 Task: Create a due date automation trigger when advanced on, 2 working days before a card is due add fields with custom field "Resume" set to a date in this month is due at 11:00 AM.
Action: Mouse moved to (962, 78)
Screenshot: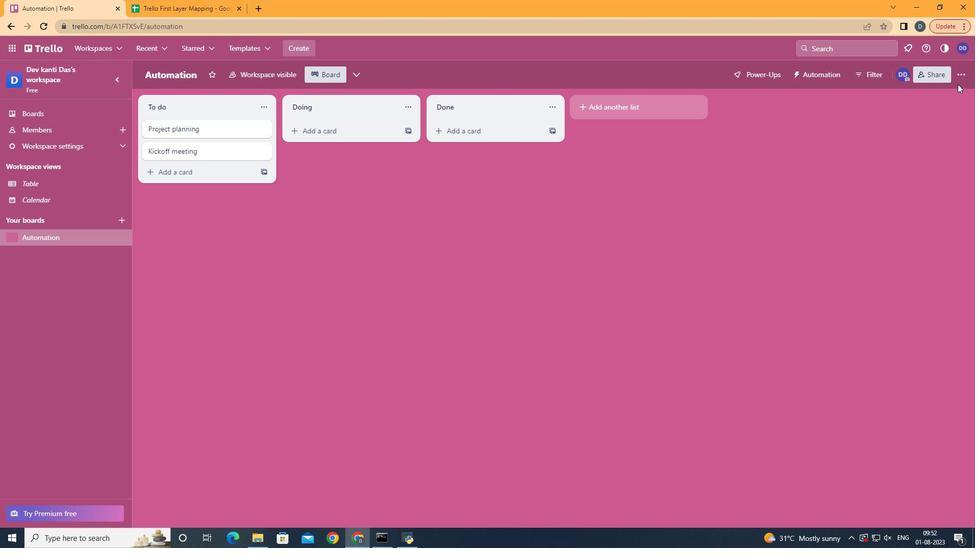 
Action: Mouse pressed left at (962, 78)
Screenshot: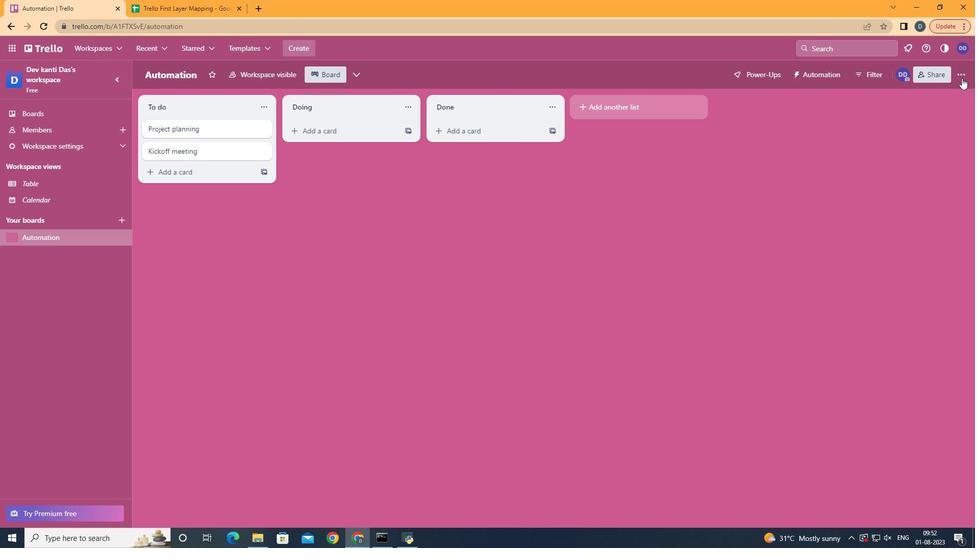 
Action: Mouse moved to (902, 212)
Screenshot: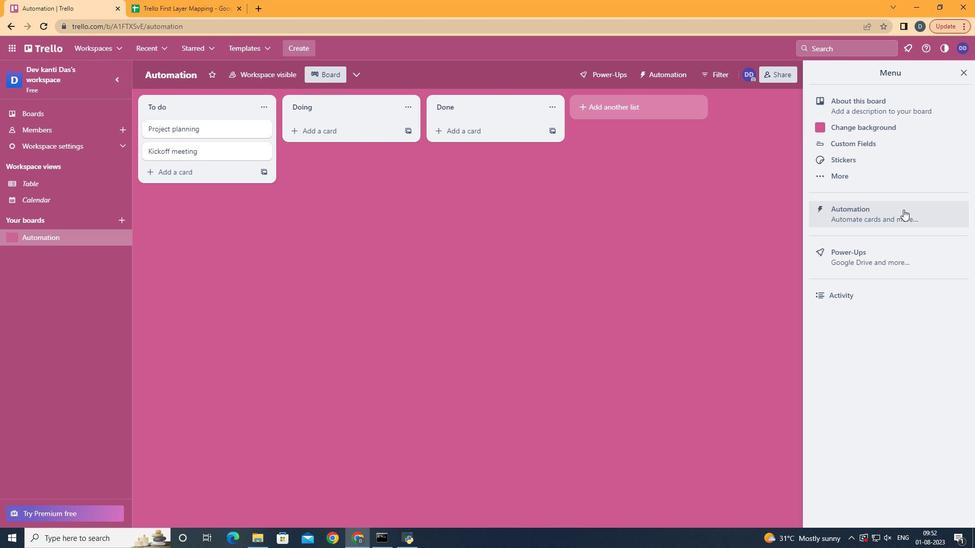 
Action: Mouse pressed left at (902, 212)
Screenshot: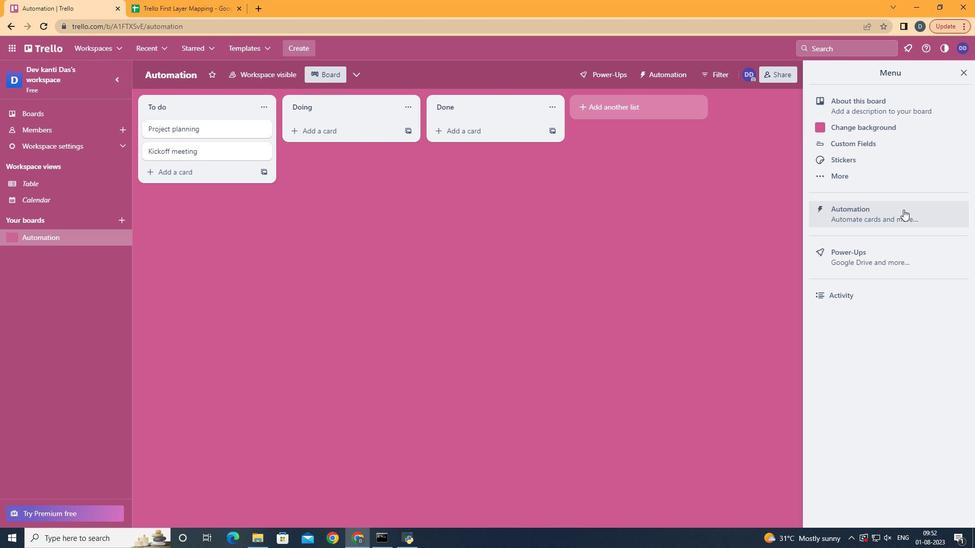 
Action: Mouse moved to (205, 199)
Screenshot: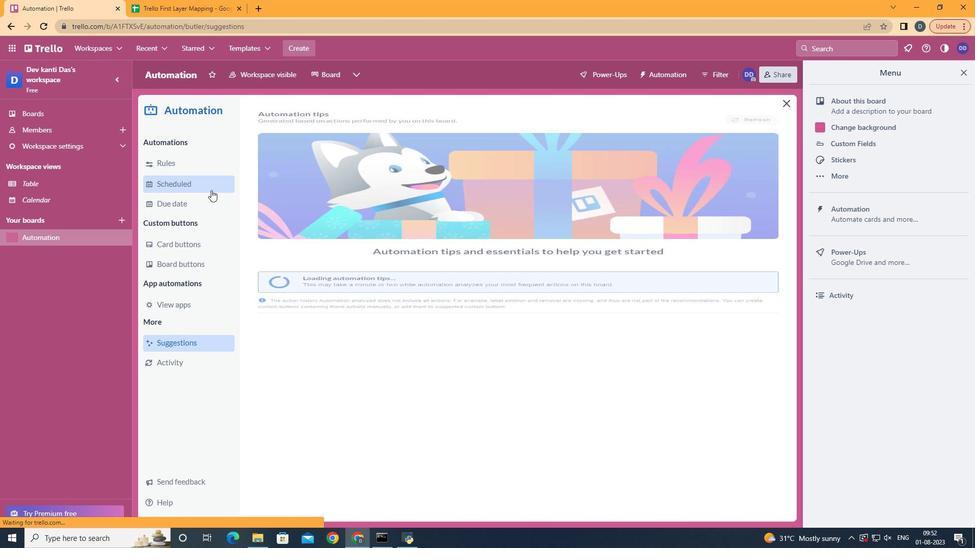 
Action: Mouse pressed left at (205, 199)
Screenshot: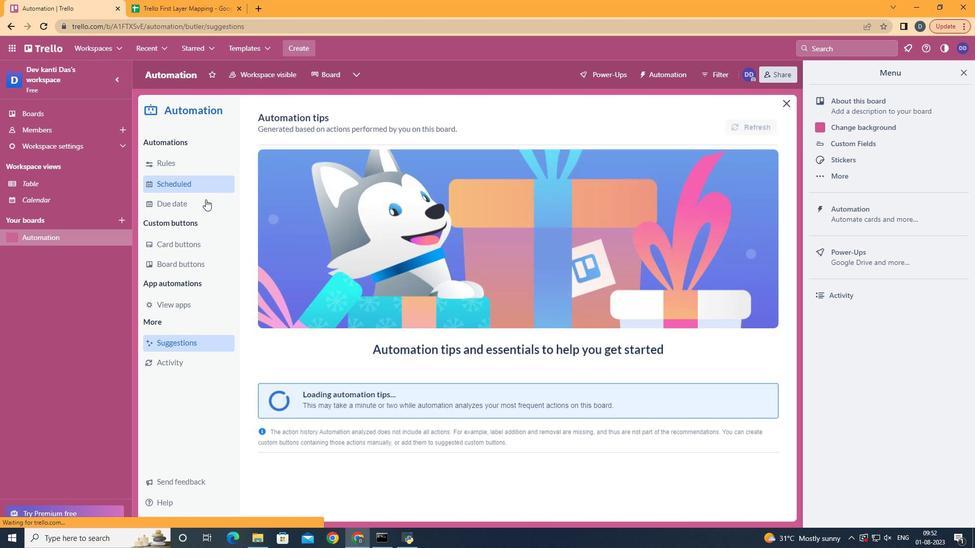 
Action: Mouse moved to (713, 122)
Screenshot: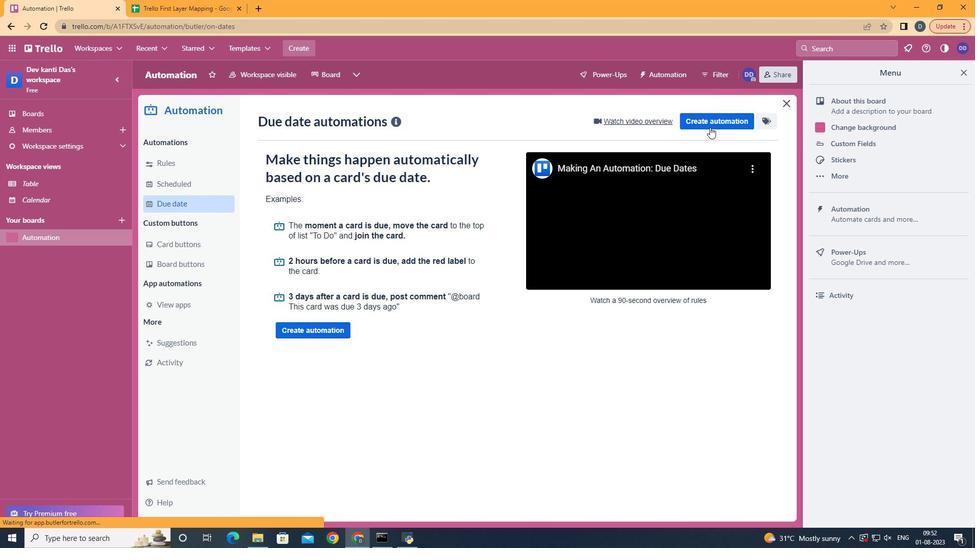 
Action: Mouse pressed left at (713, 122)
Screenshot: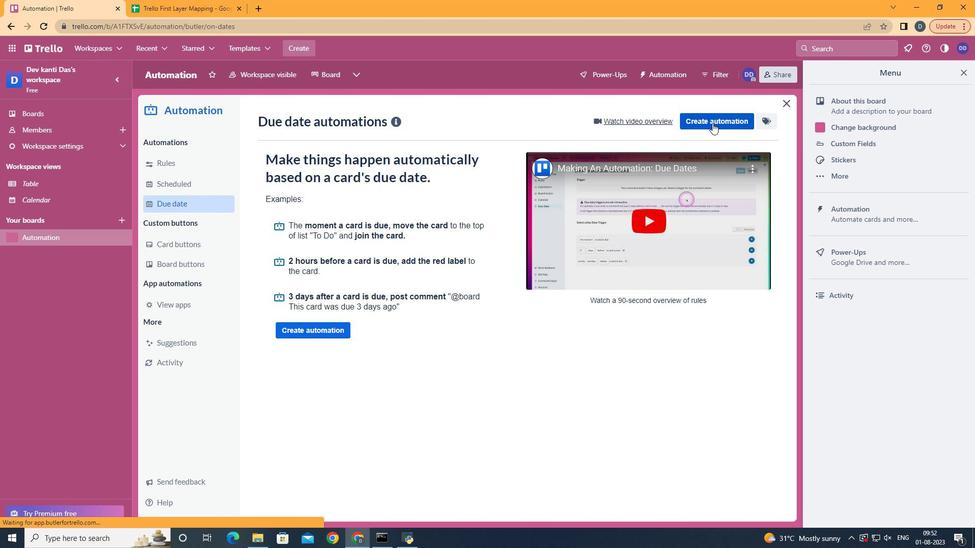 
Action: Mouse moved to (559, 218)
Screenshot: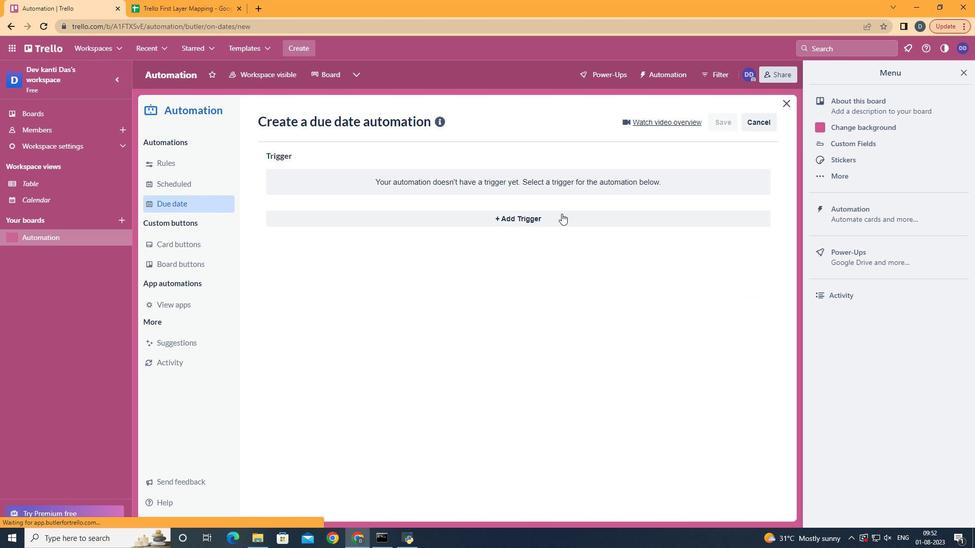 
Action: Mouse pressed left at (559, 218)
Screenshot: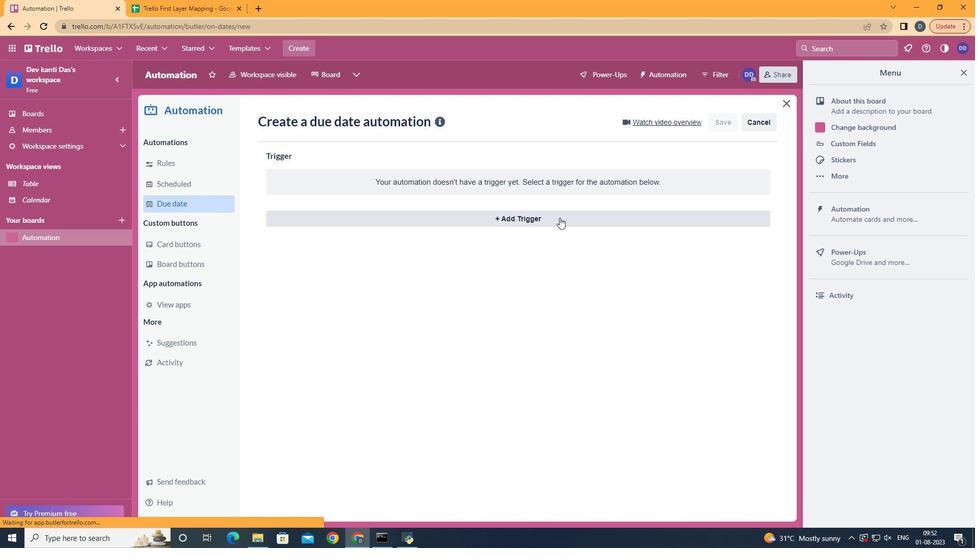 
Action: Mouse moved to (319, 412)
Screenshot: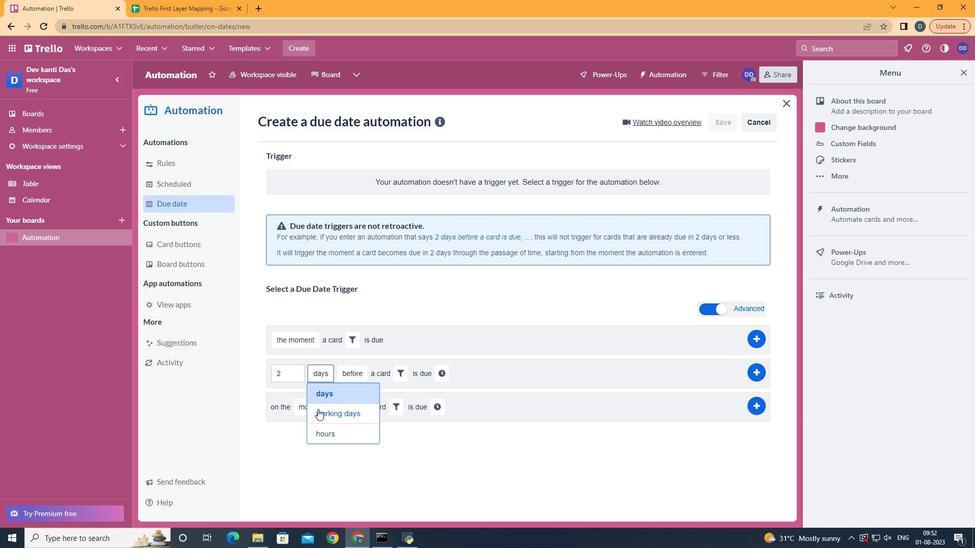 
Action: Mouse pressed left at (319, 412)
Screenshot: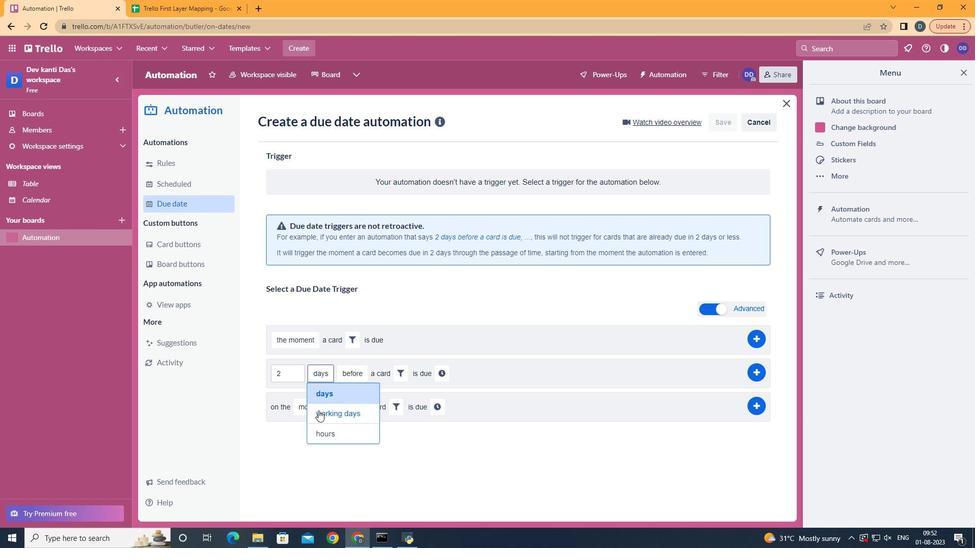 
Action: Mouse moved to (432, 372)
Screenshot: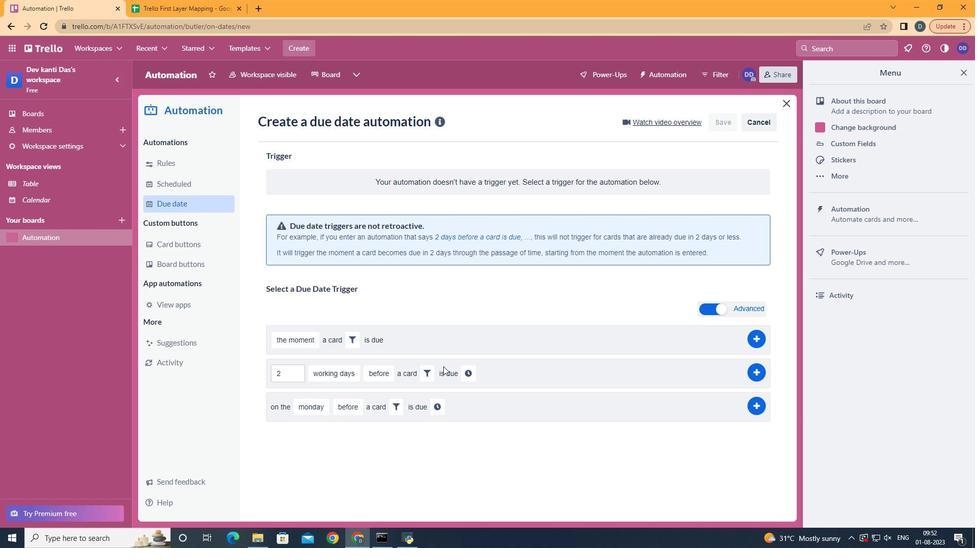 
Action: Mouse pressed left at (432, 372)
Screenshot: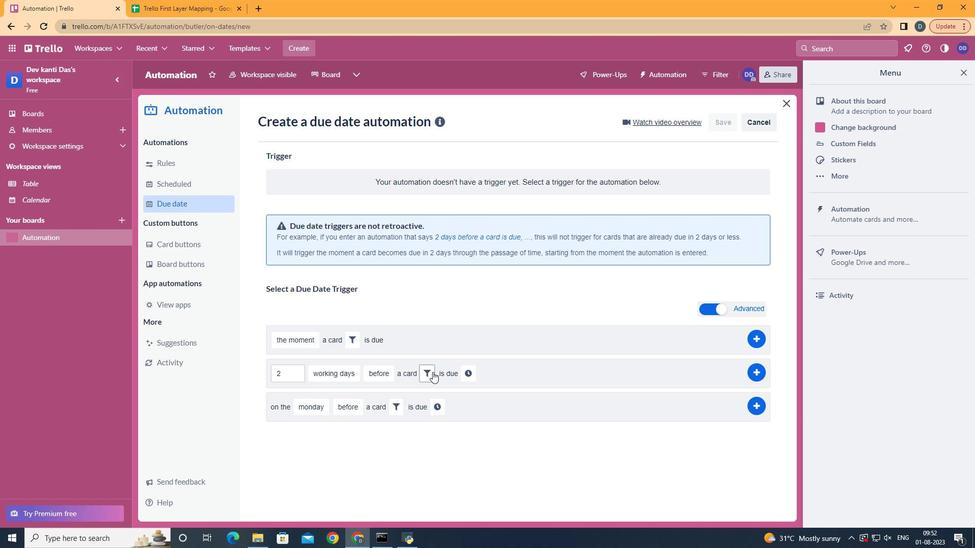
Action: Mouse moved to (588, 404)
Screenshot: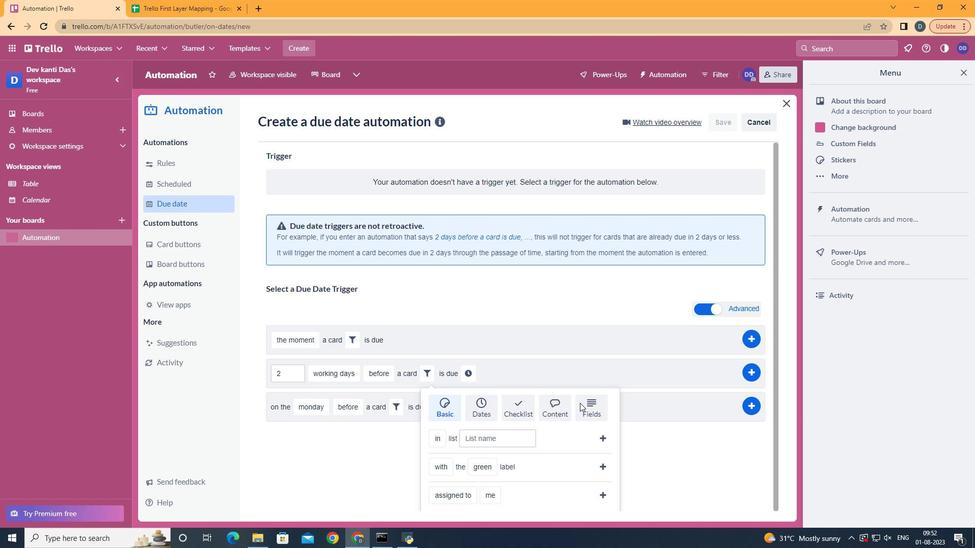 
Action: Mouse pressed left at (588, 404)
Screenshot: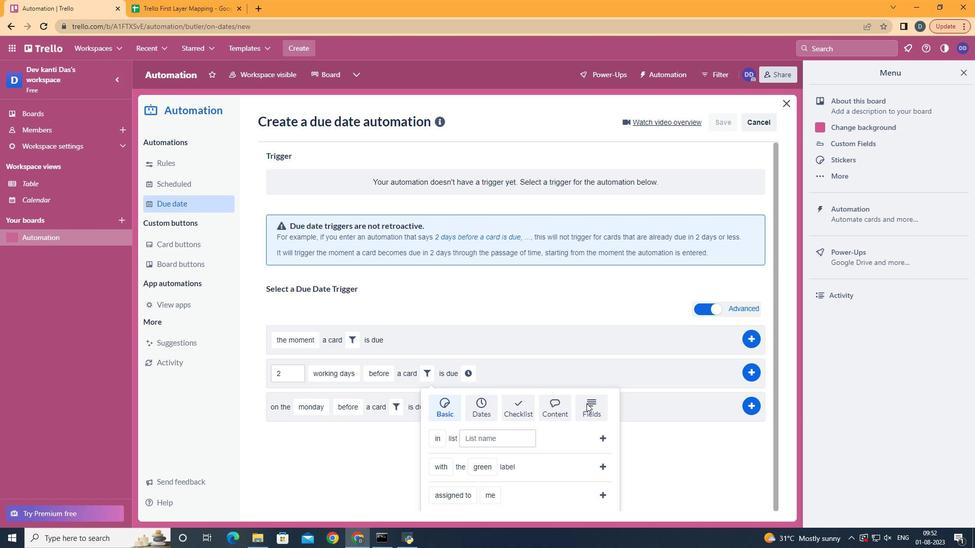
Action: Mouse moved to (588, 401)
Screenshot: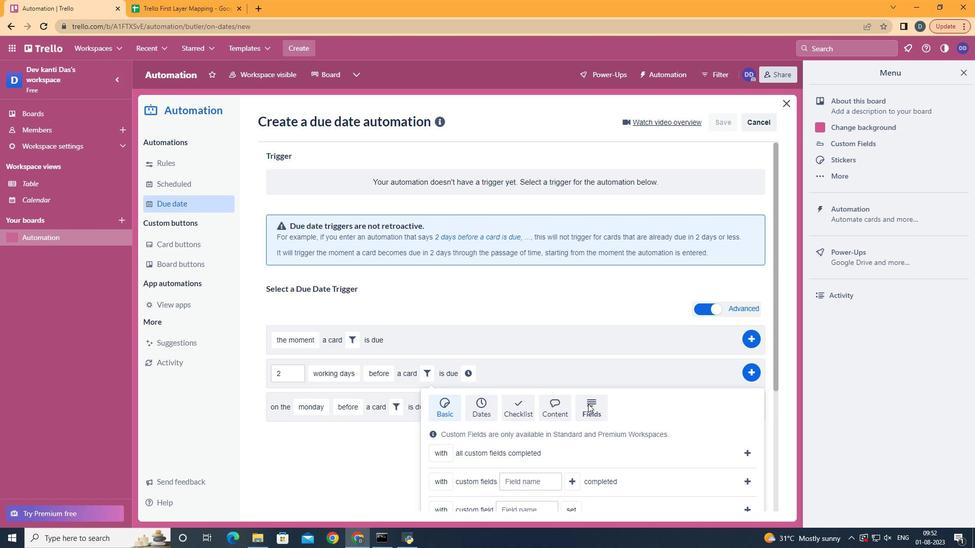 
Action: Mouse scrolled (588, 400) with delta (0, 0)
Screenshot: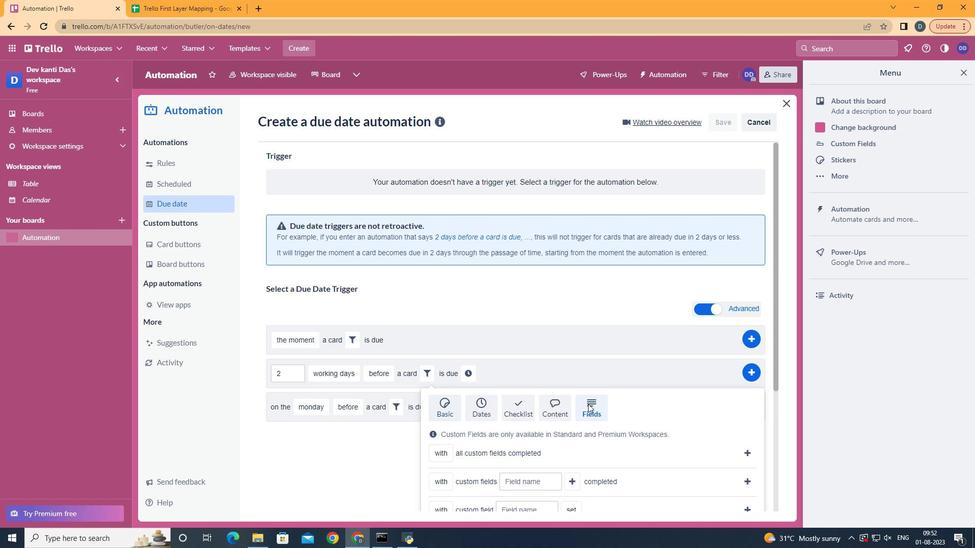 
Action: Mouse scrolled (588, 400) with delta (0, 0)
Screenshot: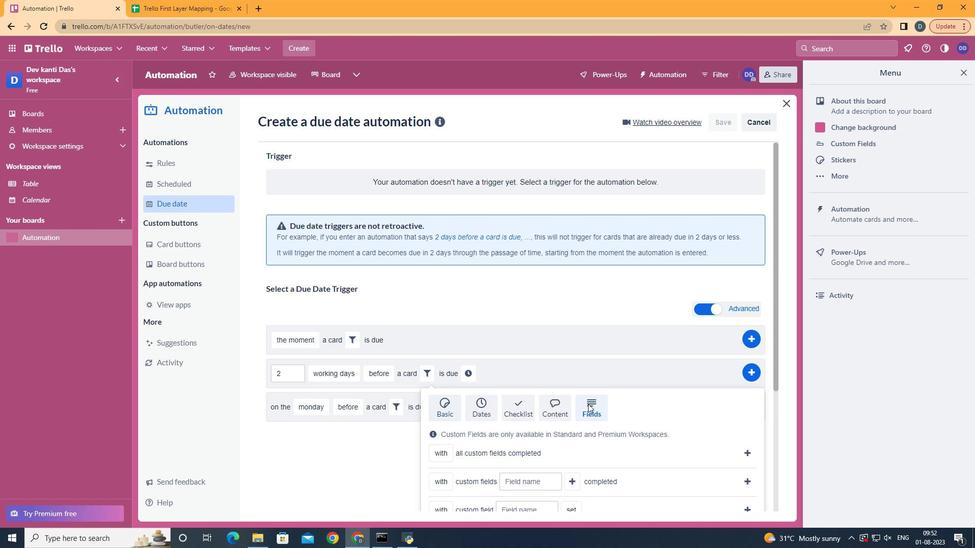 
Action: Mouse scrolled (588, 400) with delta (0, 0)
Screenshot: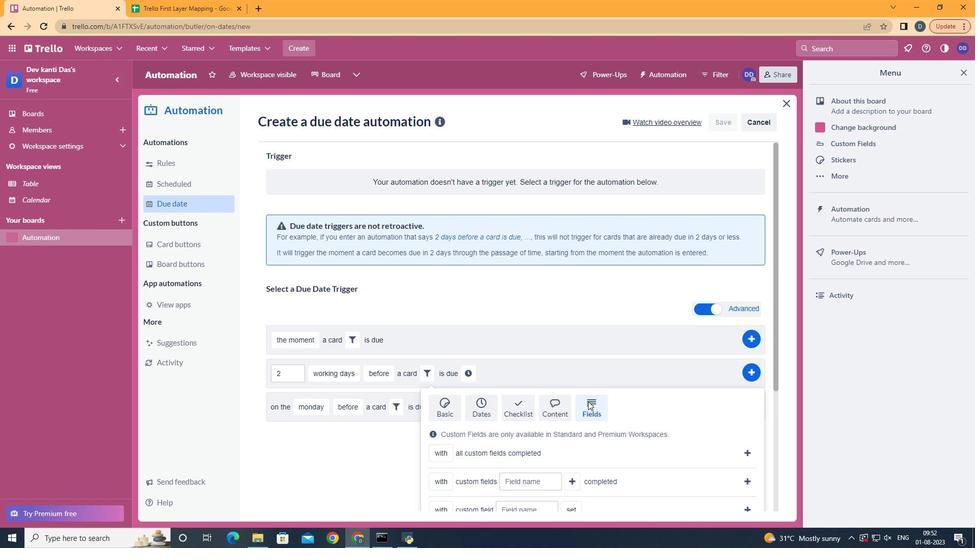 
Action: Mouse scrolled (588, 400) with delta (0, 0)
Screenshot: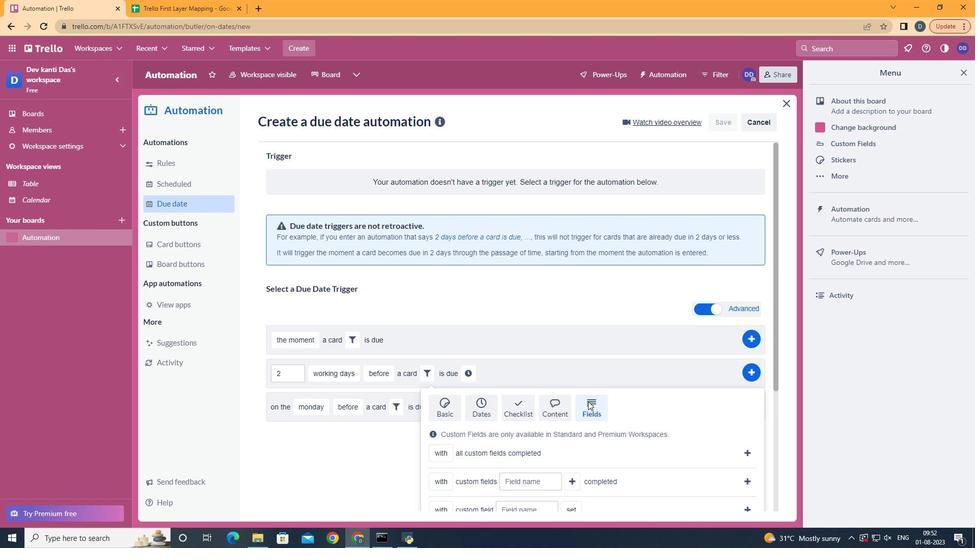 
Action: Mouse scrolled (588, 400) with delta (0, 0)
Screenshot: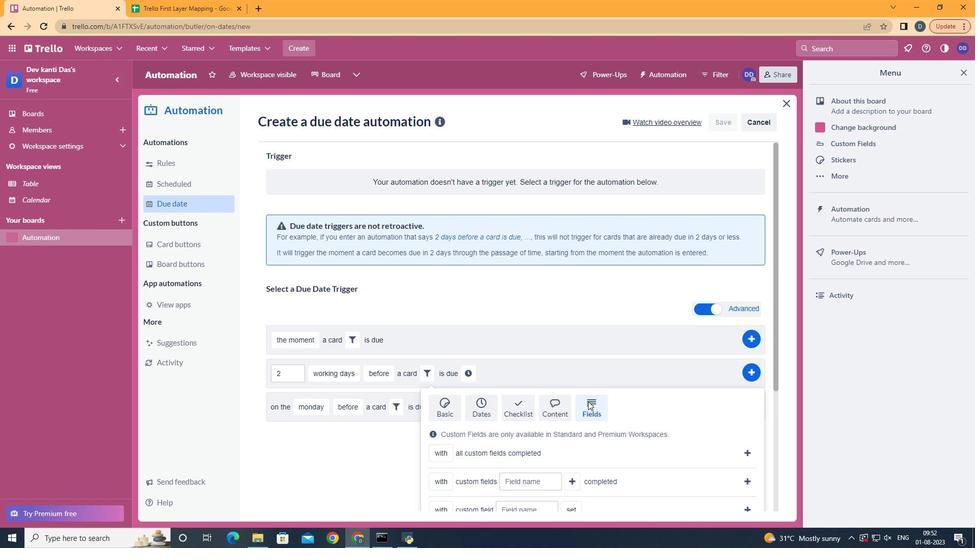 
Action: Mouse moved to (588, 400)
Screenshot: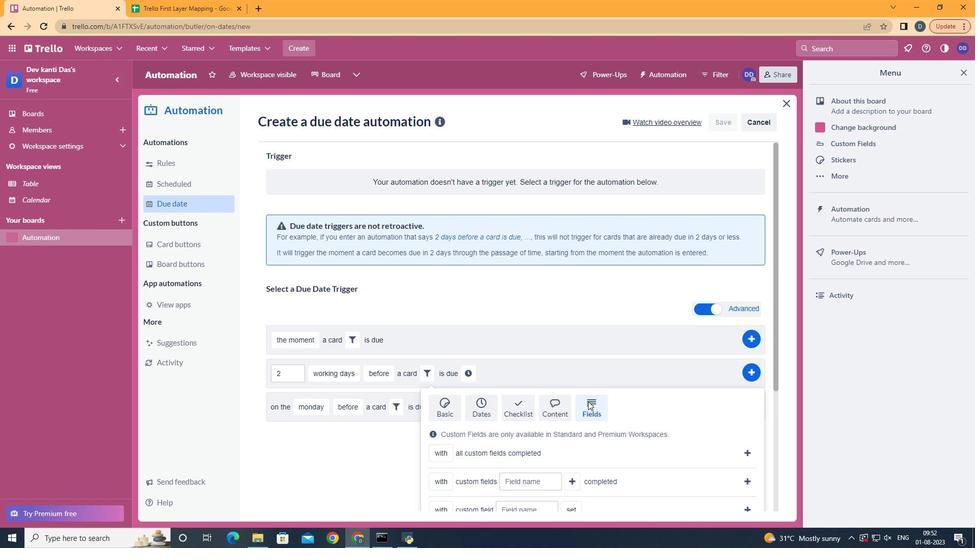
Action: Mouse scrolled (588, 400) with delta (0, 0)
Screenshot: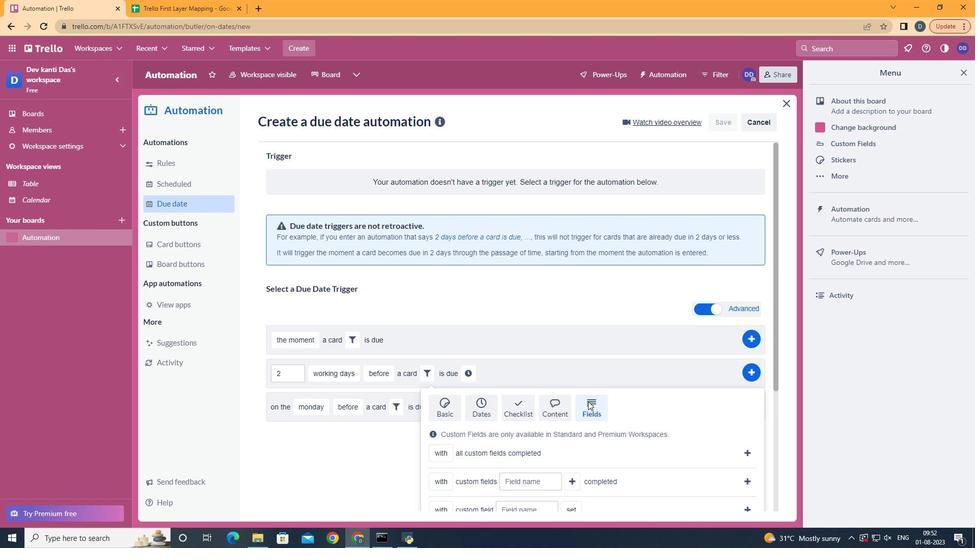 
Action: Mouse moved to (588, 389)
Screenshot: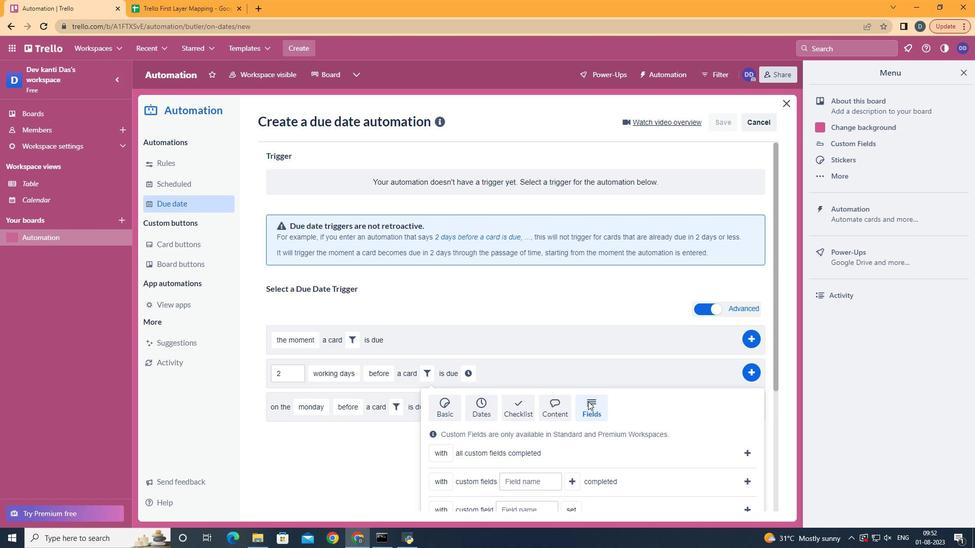 
Action: Mouse scrolled (588, 394) with delta (0, 0)
Screenshot: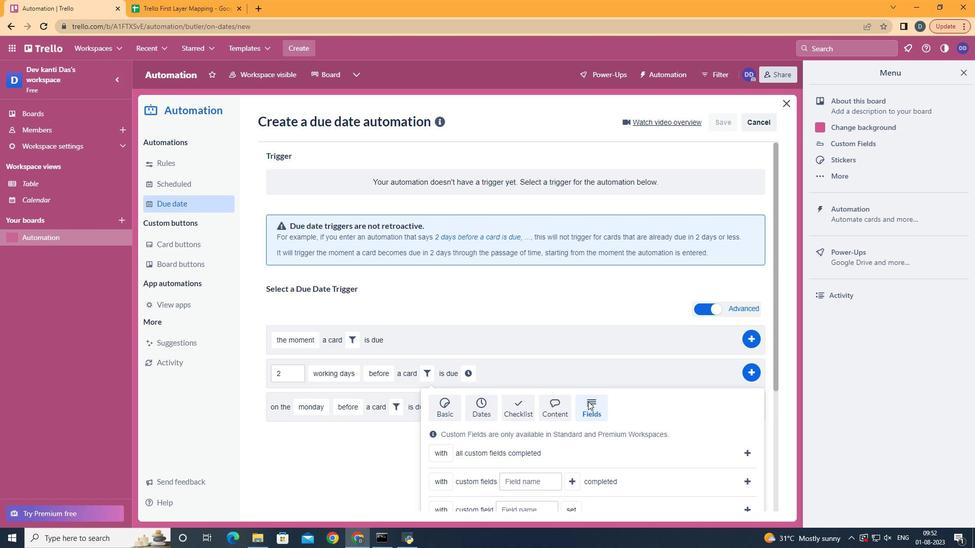 
Action: Mouse moved to (589, 386)
Screenshot: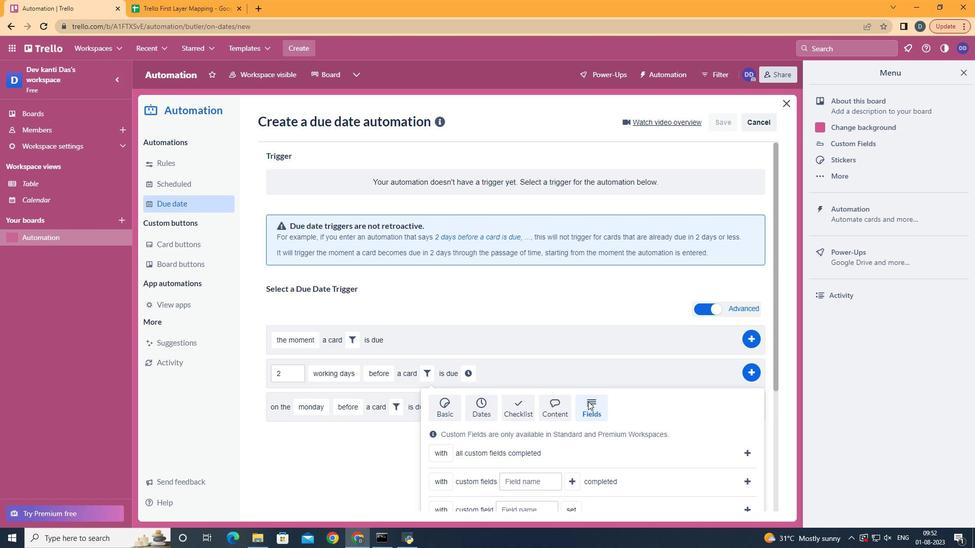 
Action: Mouse scrolled (589, 385) with delta (0, 0)
Screenshot: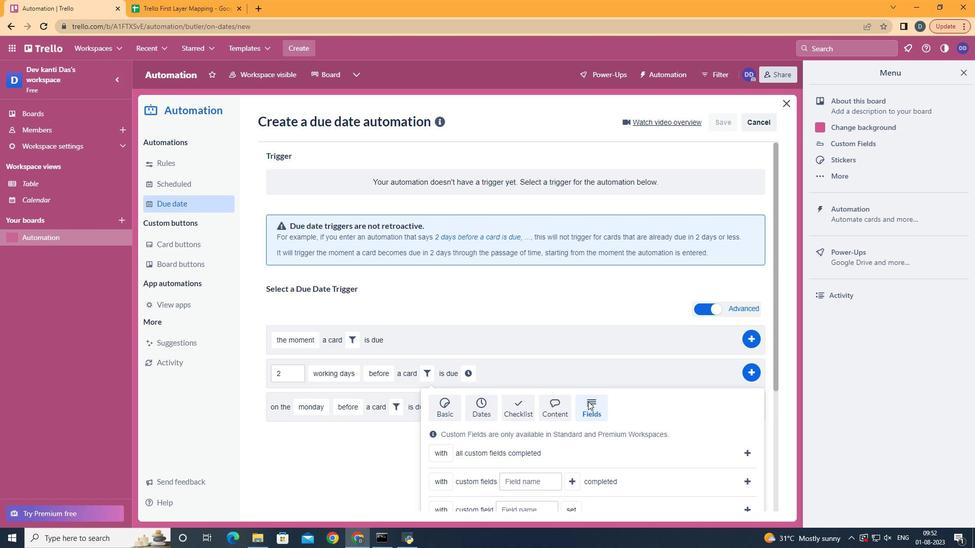 
Action: Mouse moved to (450, 460)
Screenshot: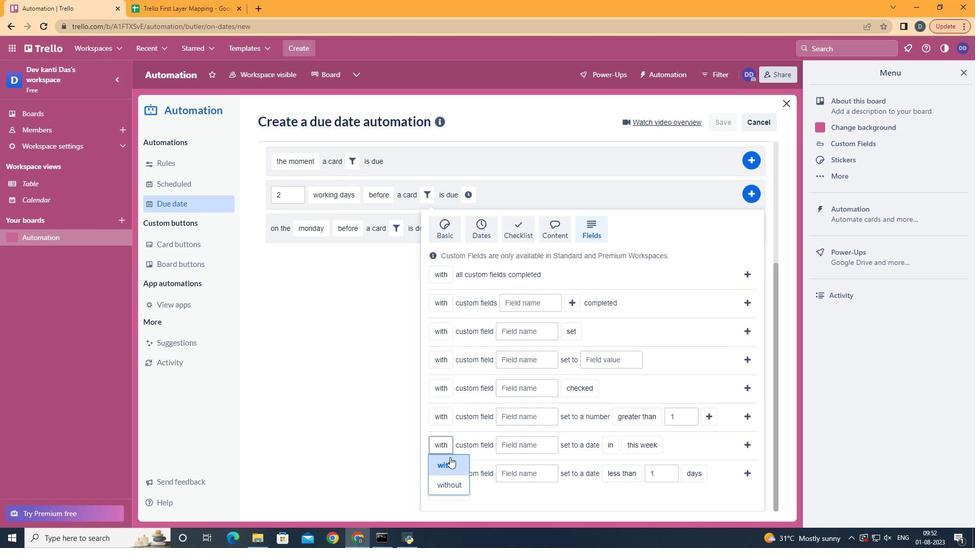 
Action: Mouse pressed left at (450, 460)
Screenshot: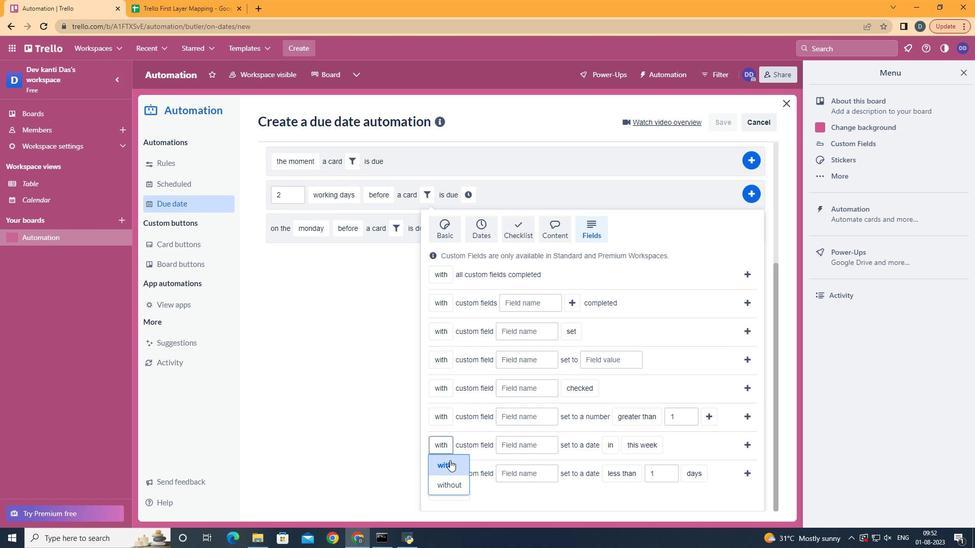
Action: Mouse moved to (522, 442)
Screenshot: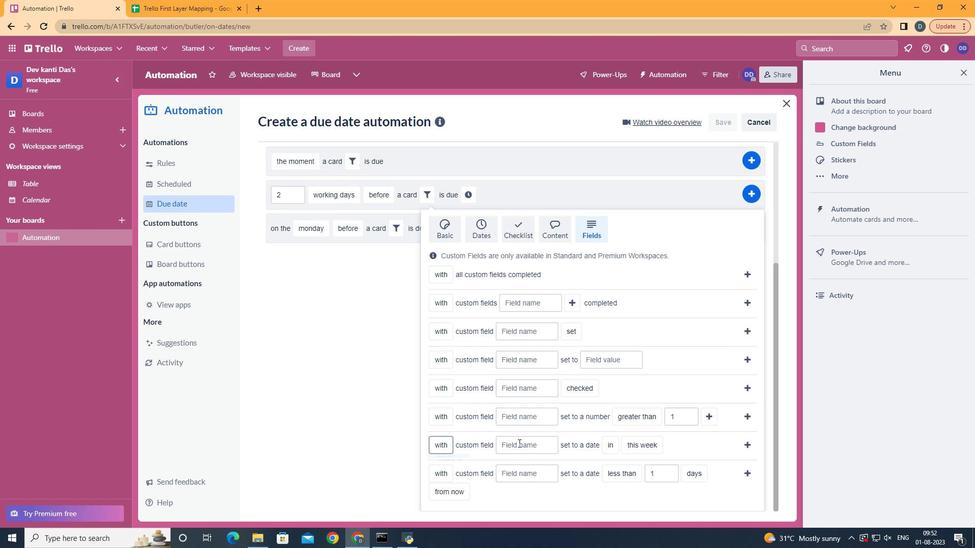 
Action: Mouse pressed left at (522, 442)
Screenshot: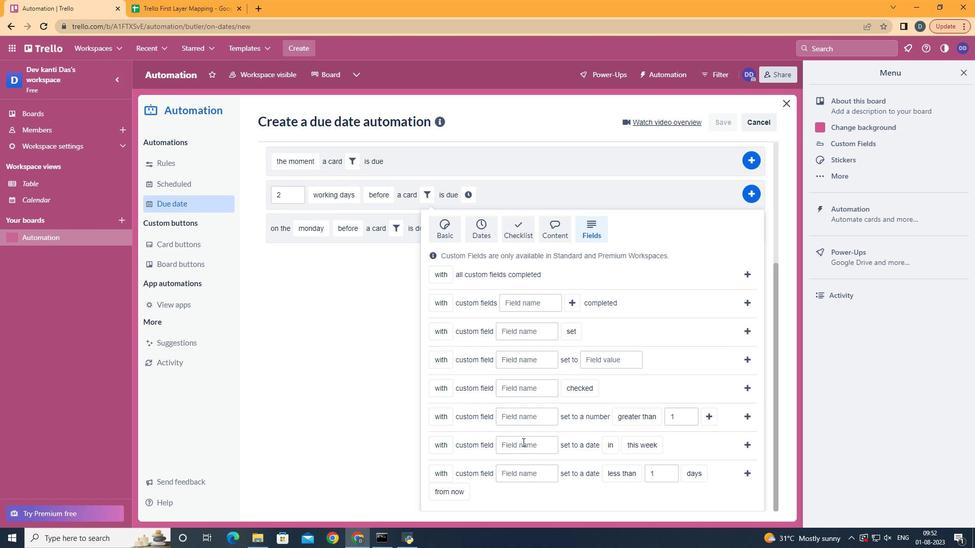 
Action: Key pressed <Key.shift>Resume
Screenshot: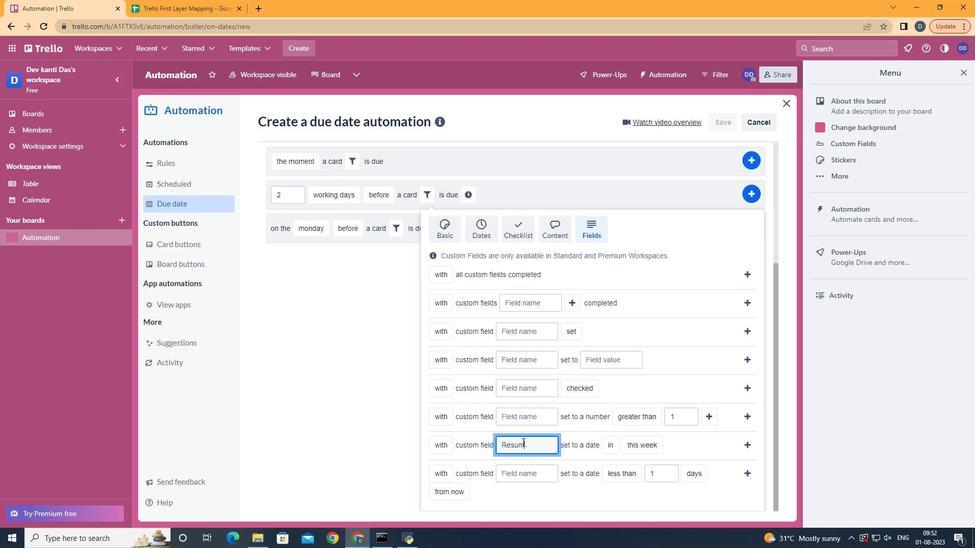
Action: Mouse moved to (614, 463)
Screenshot: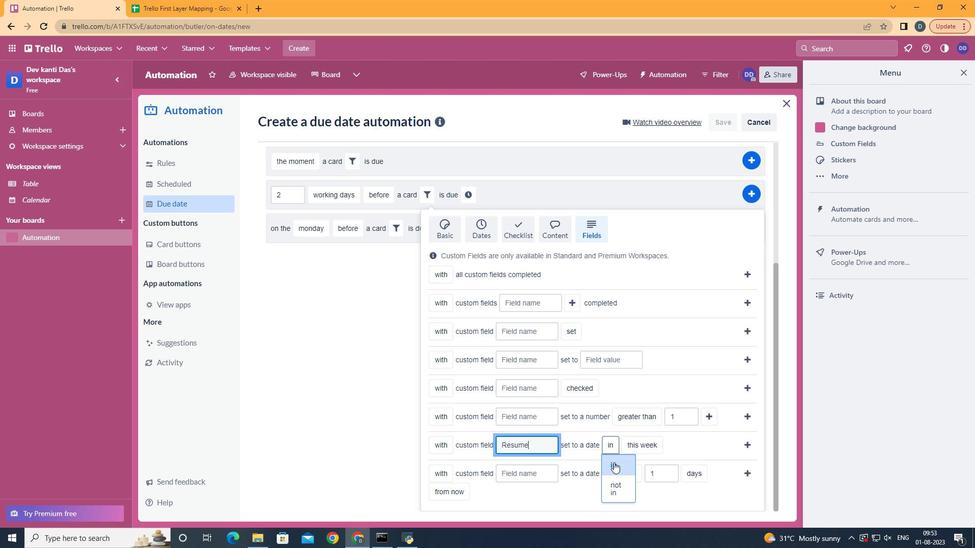 
Action: Mouse pressed left at (614, 463)
Screenshot: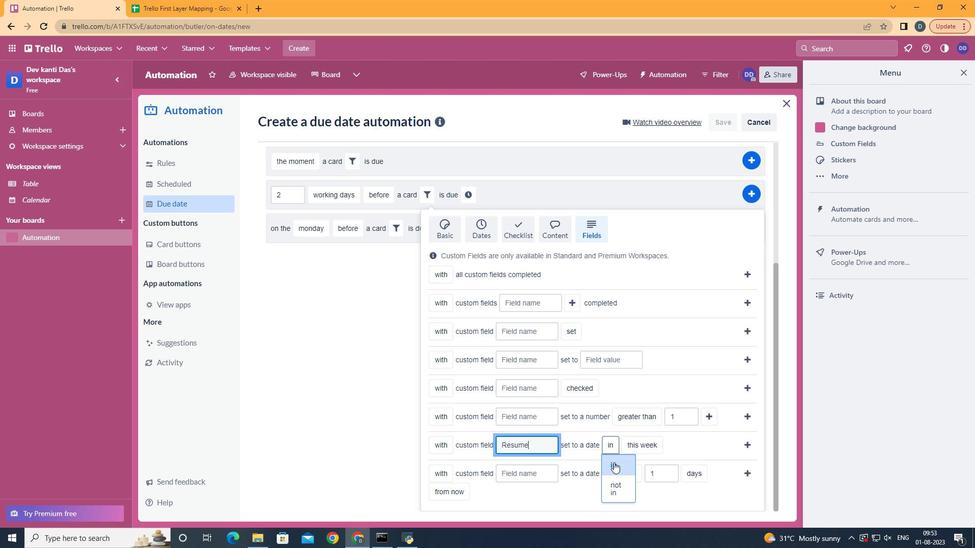 
Action: Mouse moved to (654, 484)
Screenshot: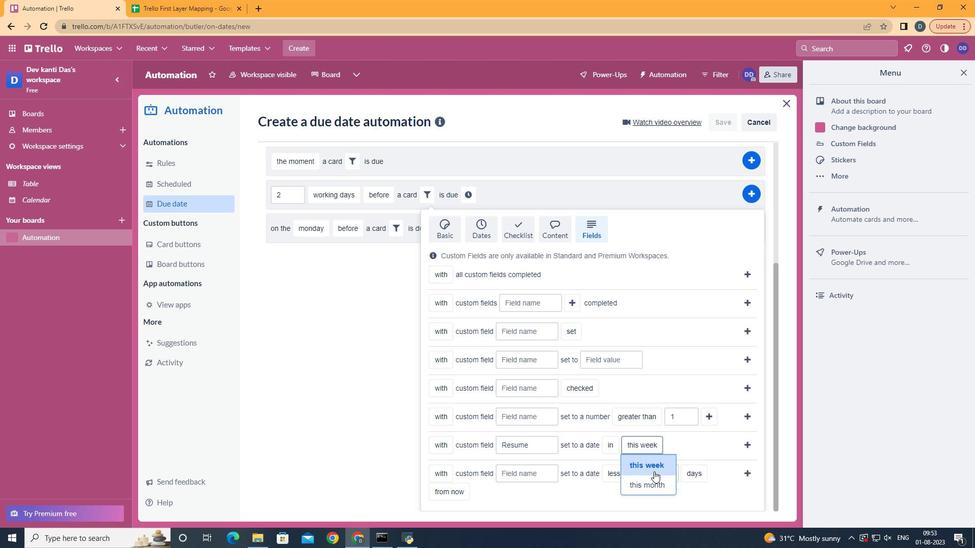 
Action: Mouse pressed left at (654, 484)
Screenshot: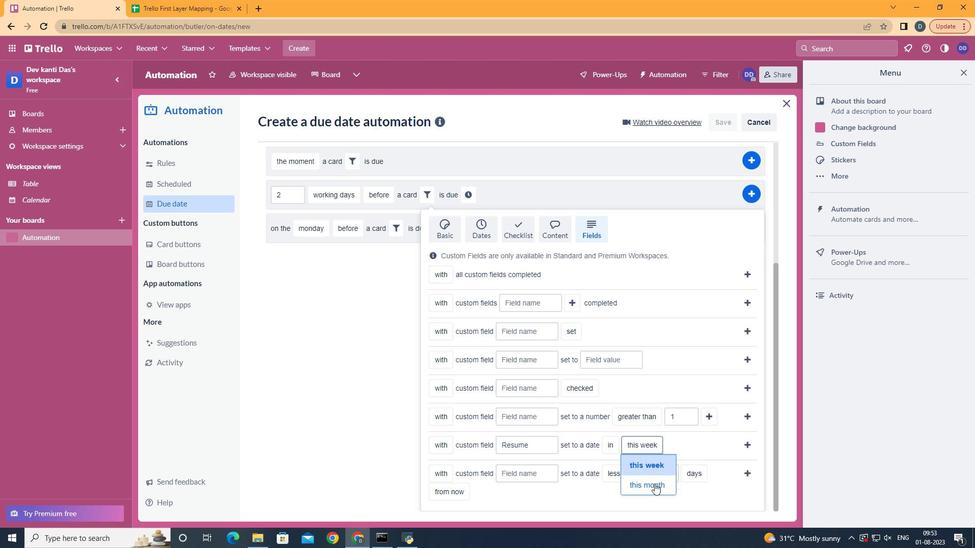 
Action: Mouse moved to (750, 449)
Screenshot: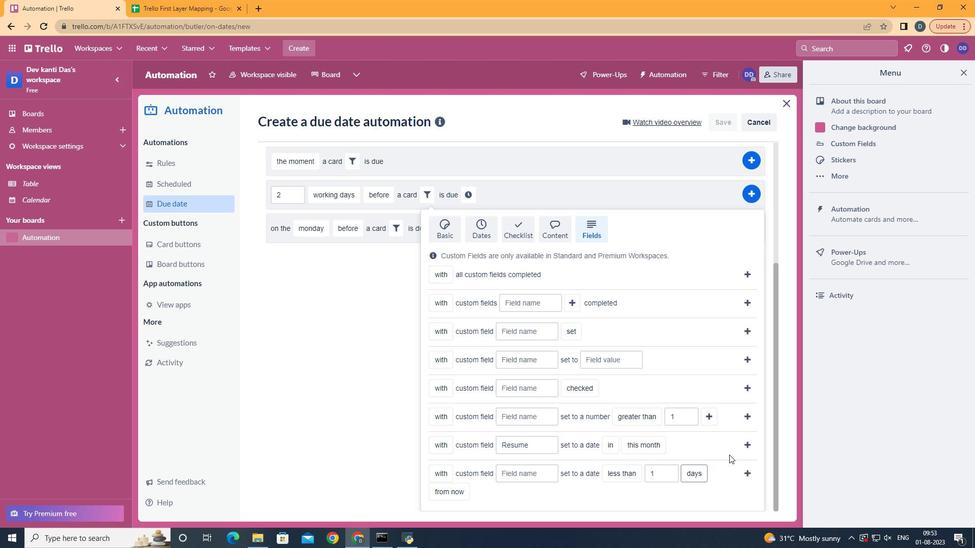 
Action: Mouse pressed left at (750, 449)
Screenshot: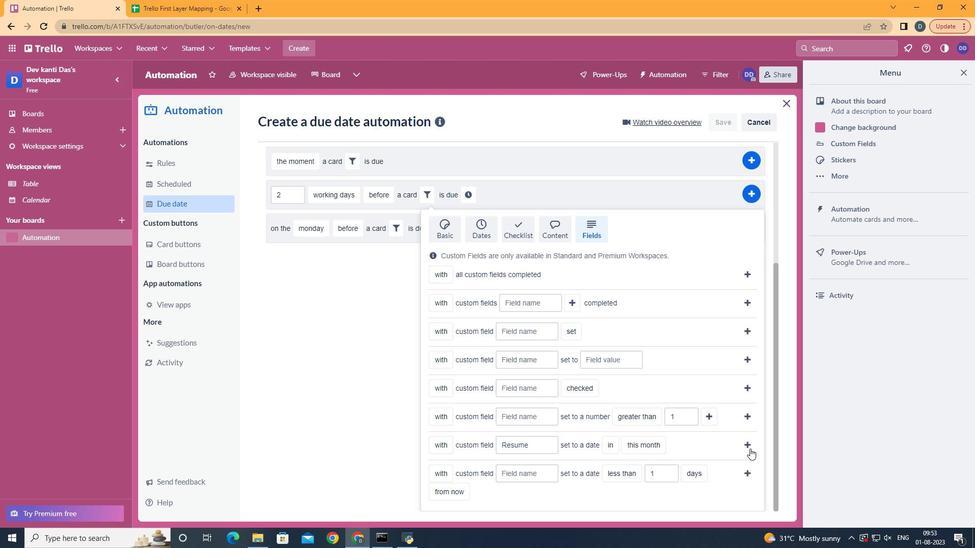 
Action: Mouse moved to (656, 376)
Screenshot: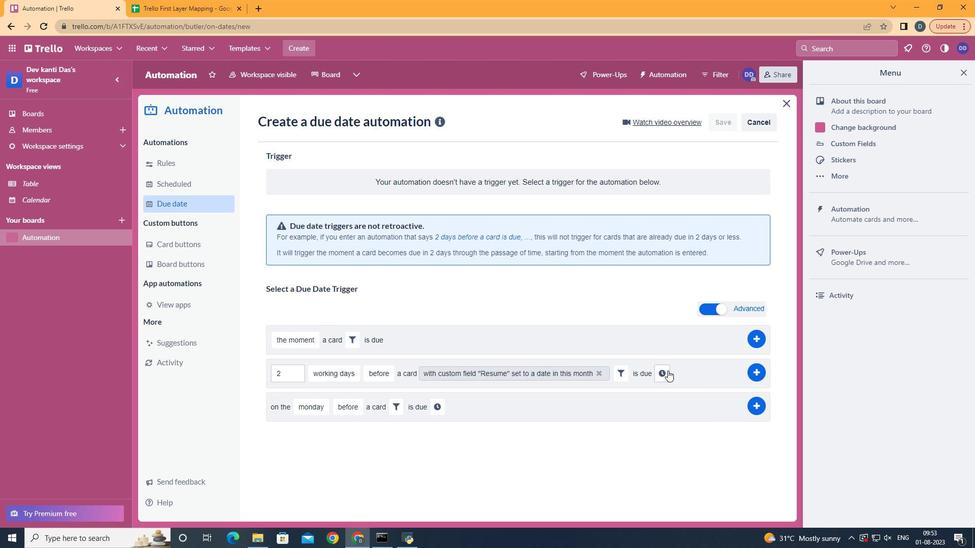 
Action: Mouse pressed left at (656, 376)
Screenshot: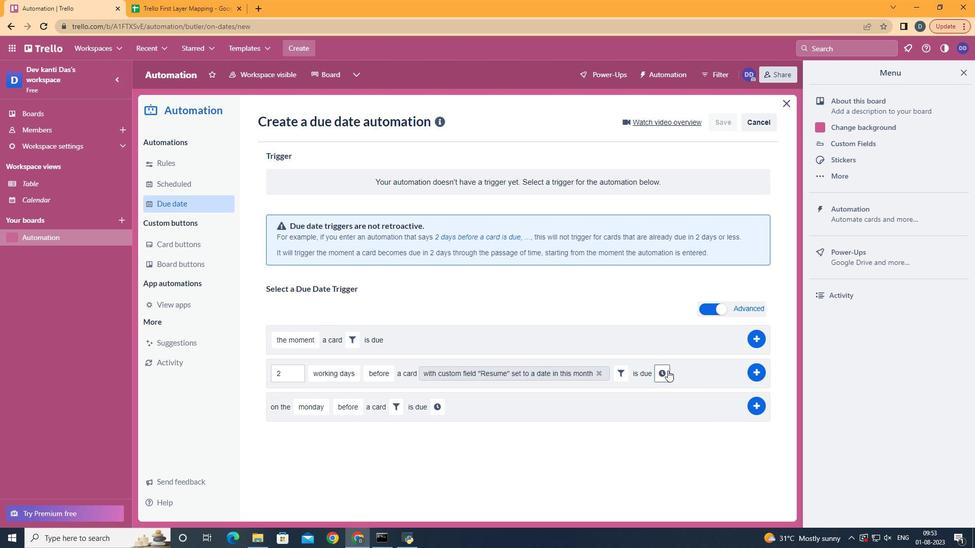 
Action: Mouse moved to (314, 394)
Screenshot: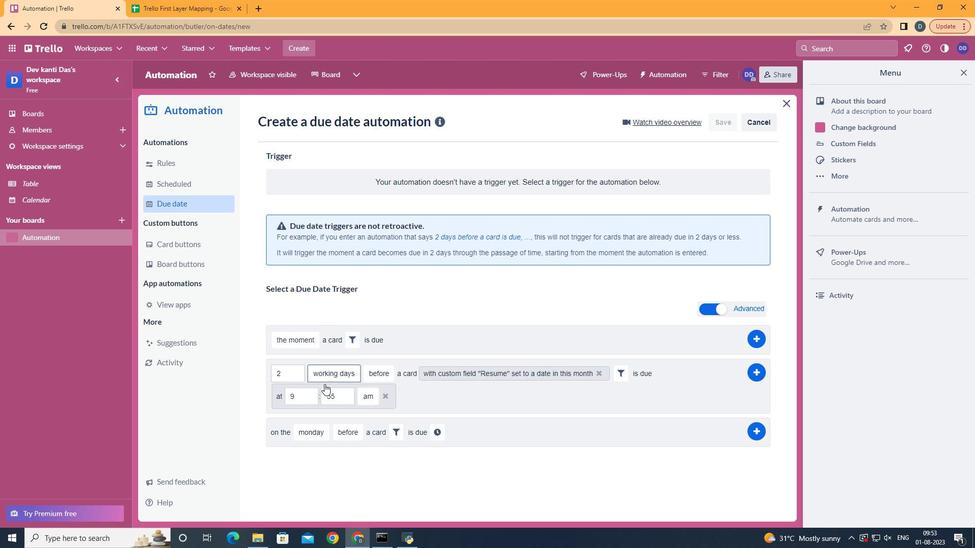 
Action: Mouse pressed left at (314, 394)
Screenshot: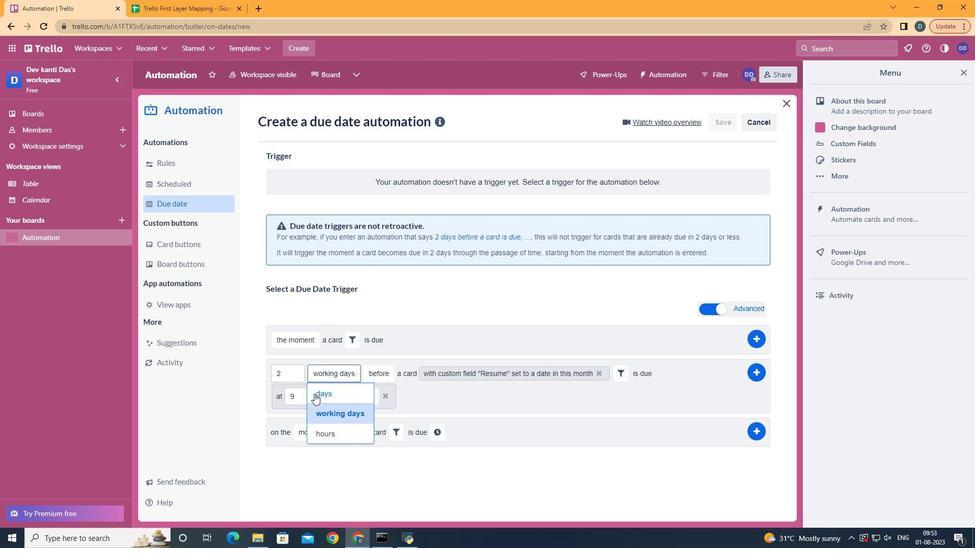 
Action: Mouse moved to (328, 412)
Screenshot: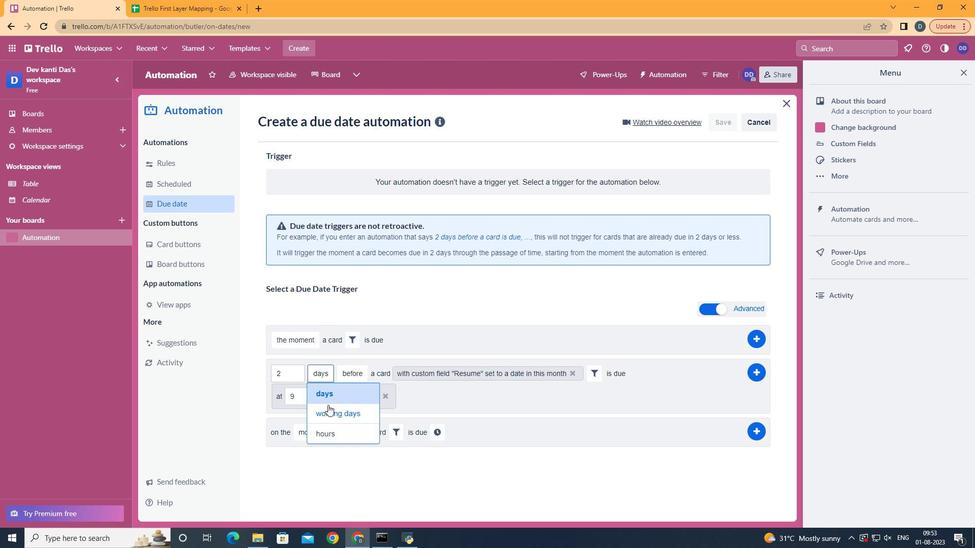 
Action: Mouse pressed left at (328, 412)
Screenshot: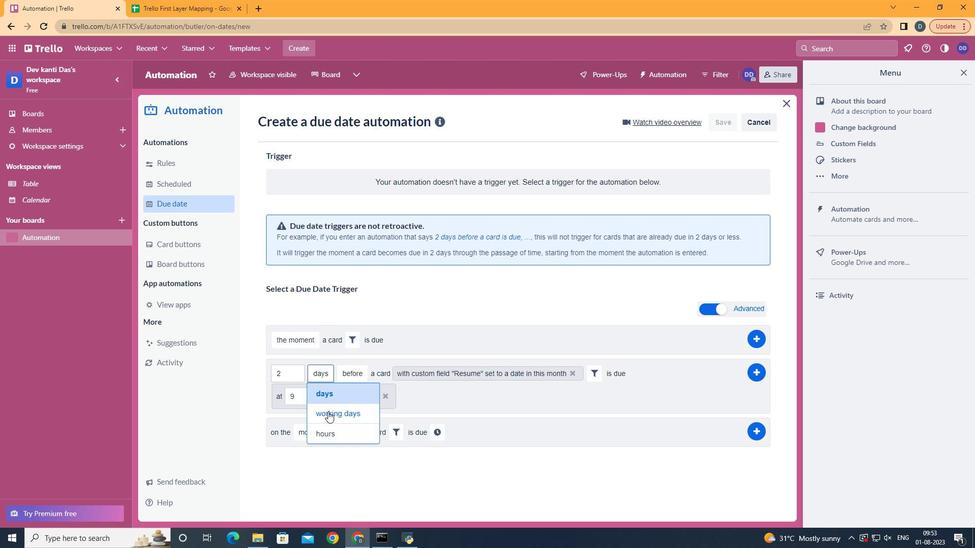 
Action: Mouse moved to (311, 393)
Screenshot: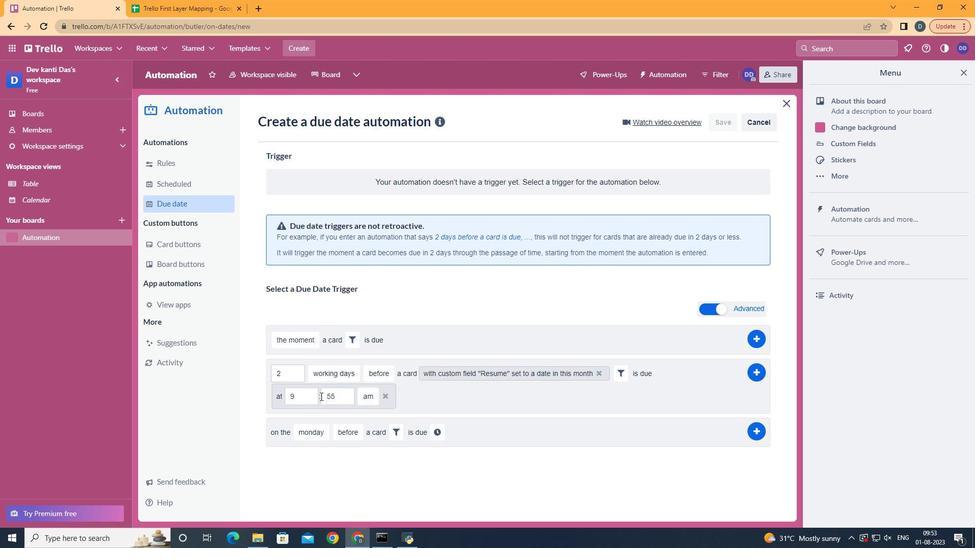 
Action: Mouse pressed left at (311, 393)
Screenshot: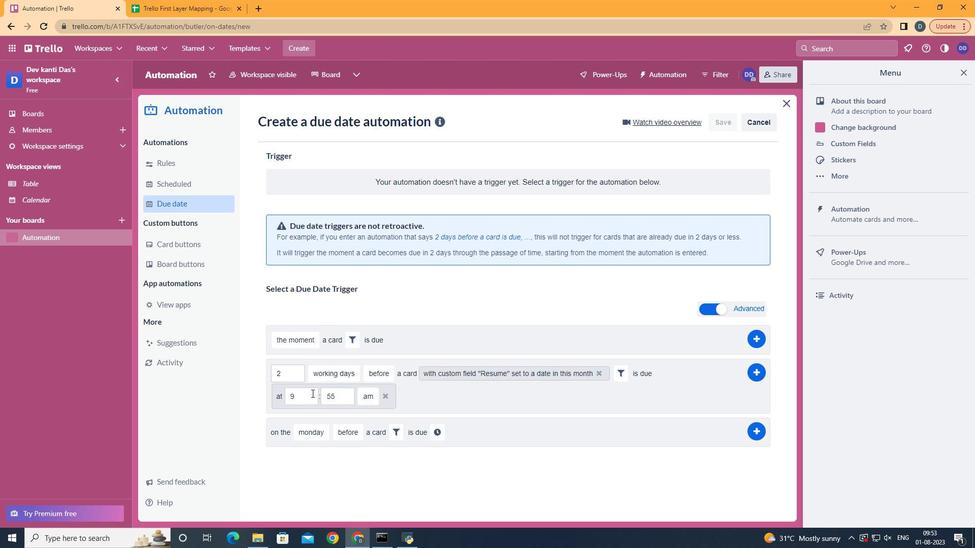 
Action: Mouse moved to (307, 393)
Screenshot: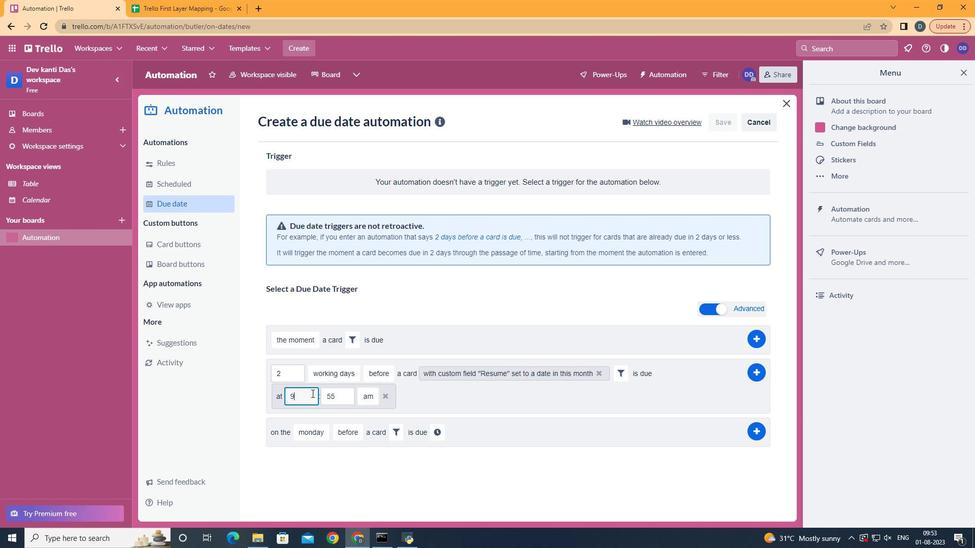 
Action: Key pressed <Key.backspace>11
Screenshot: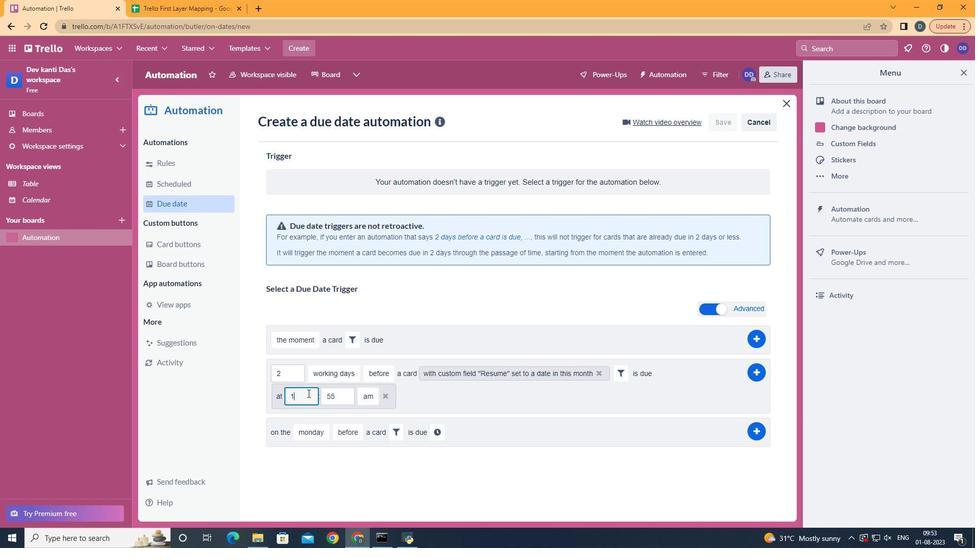
Action: Mouse moved to (345, 390)
Screenshot: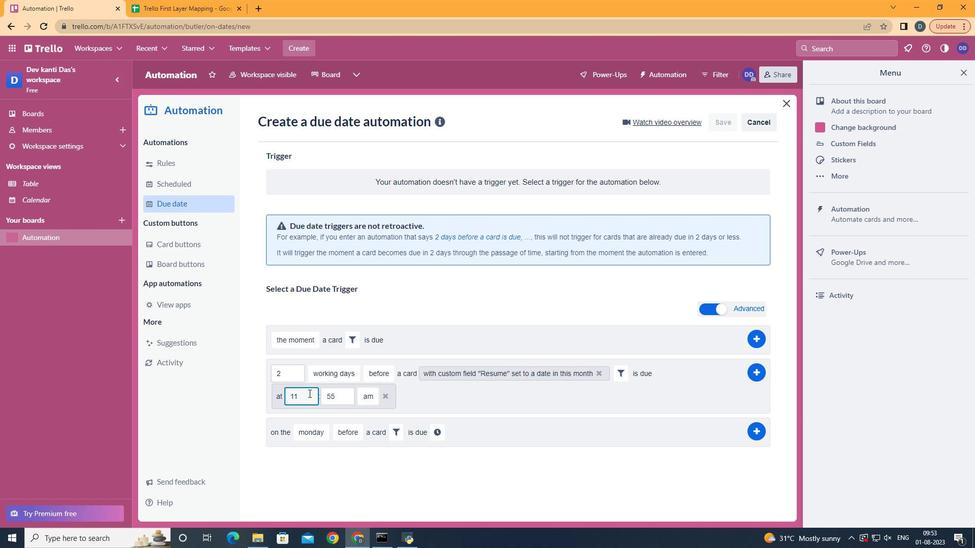 
Action: Mouse pressed left at (345, 390)
Screenshot: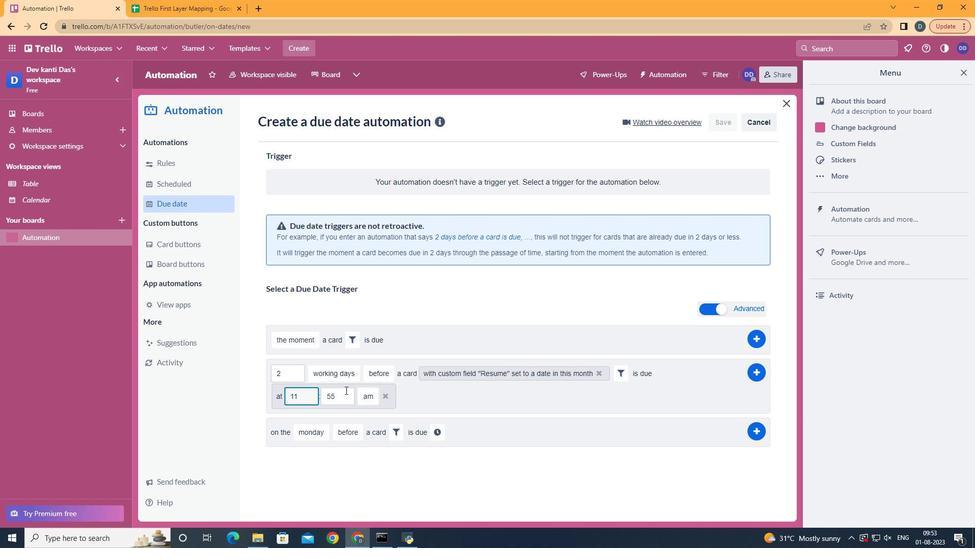 
Action: Key pressed <Key.backspace><Key.backspace>00
Screenshot: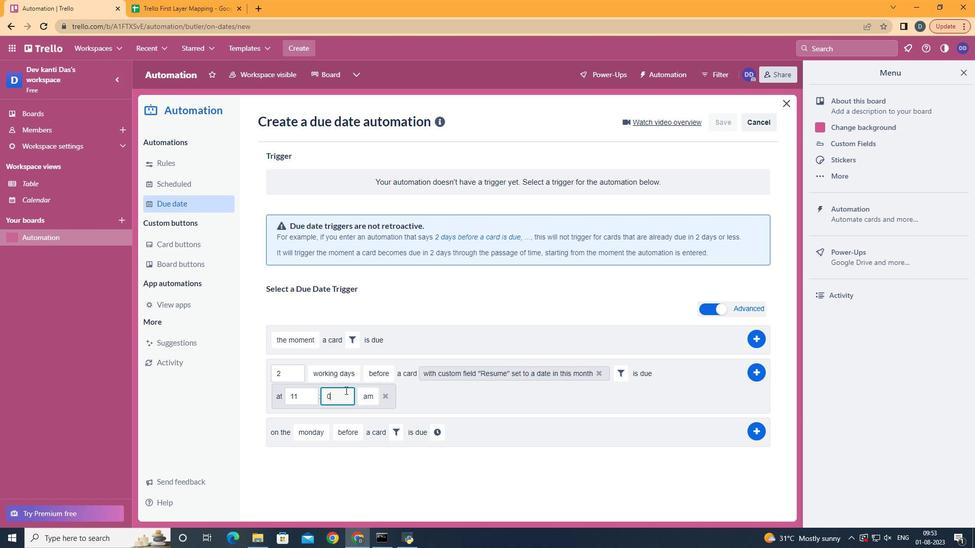 
Action: Mouse moved to (759, 380)
Screenshot: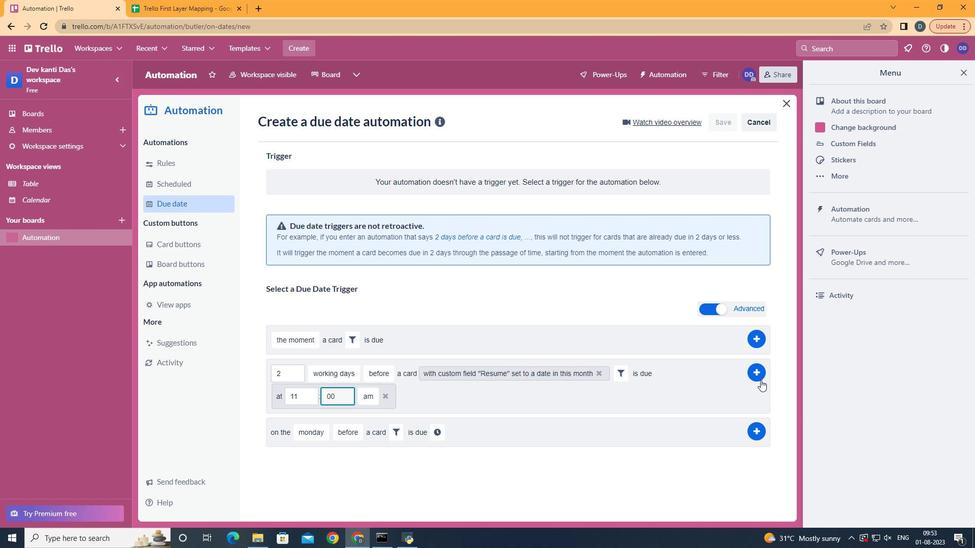 
Action: Mouse pressed left at (759, 380)
Screenshot: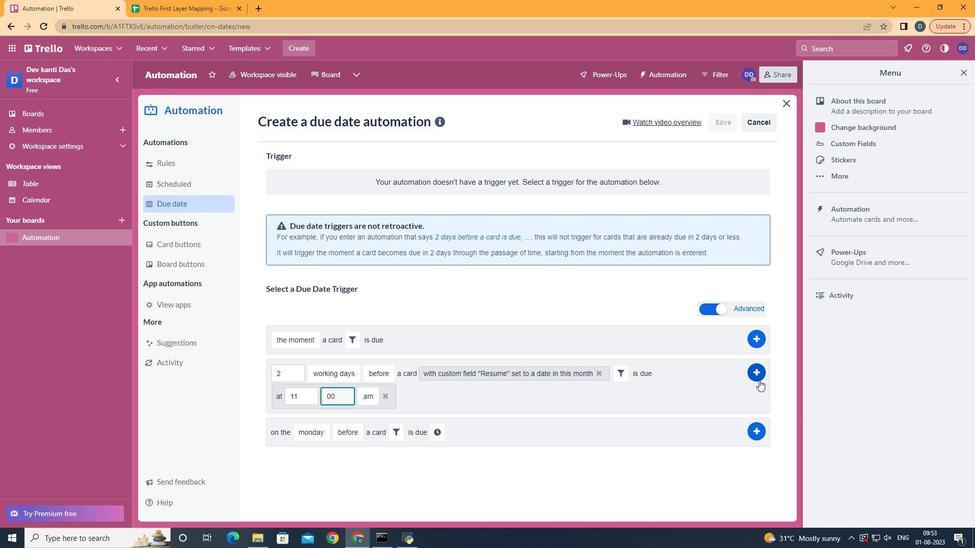 
Action: Mouse moved to (432, 192)
Screenshot: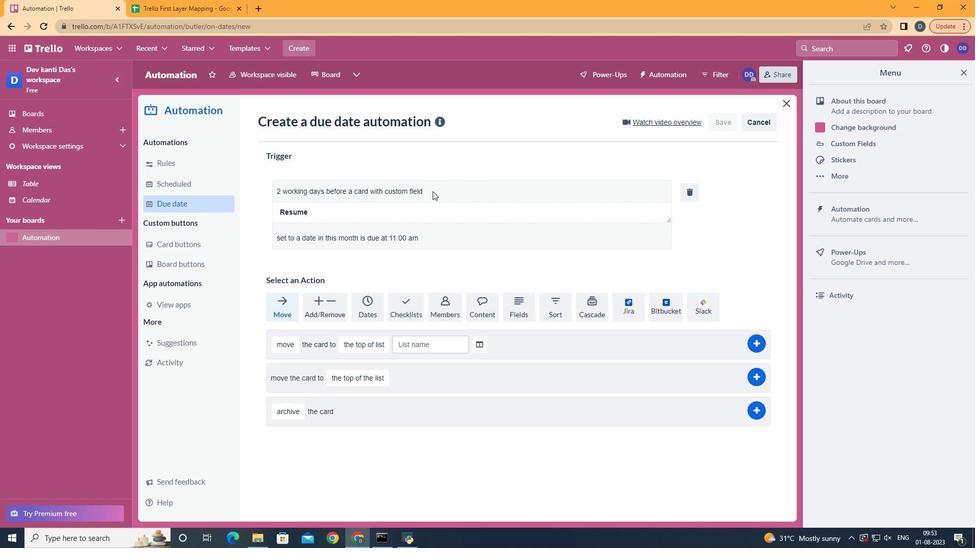 
